 Task: Create a task  Improve loading speed of the app , assign it to team member softage.9@softage.net in the project TribeWorks and update the status of the task to  On Track  , set the priority of the task to High.
Action: Mouse moved to (18, 50)
Screenshot: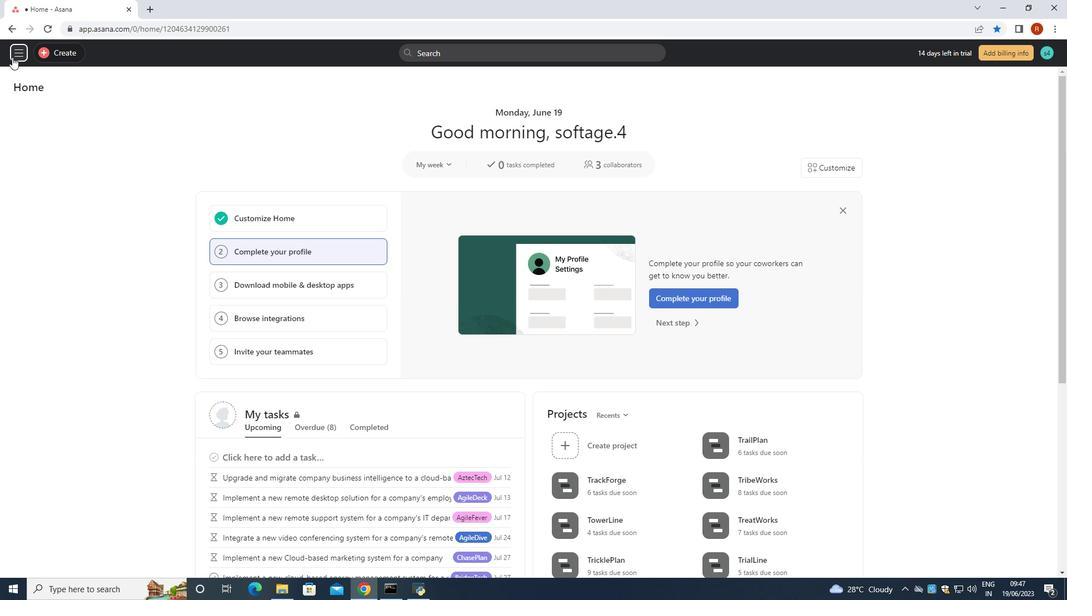 
Action: Mouse pressed left at (18, 50)
Screenshot: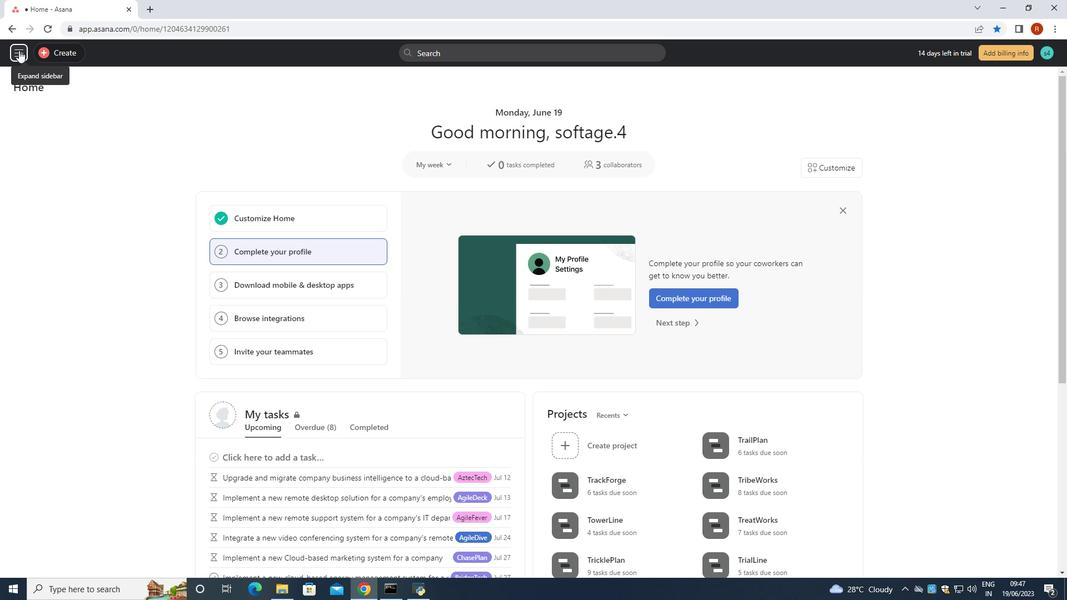 
Action: Mouse moved to (65, 395)
Screenshot: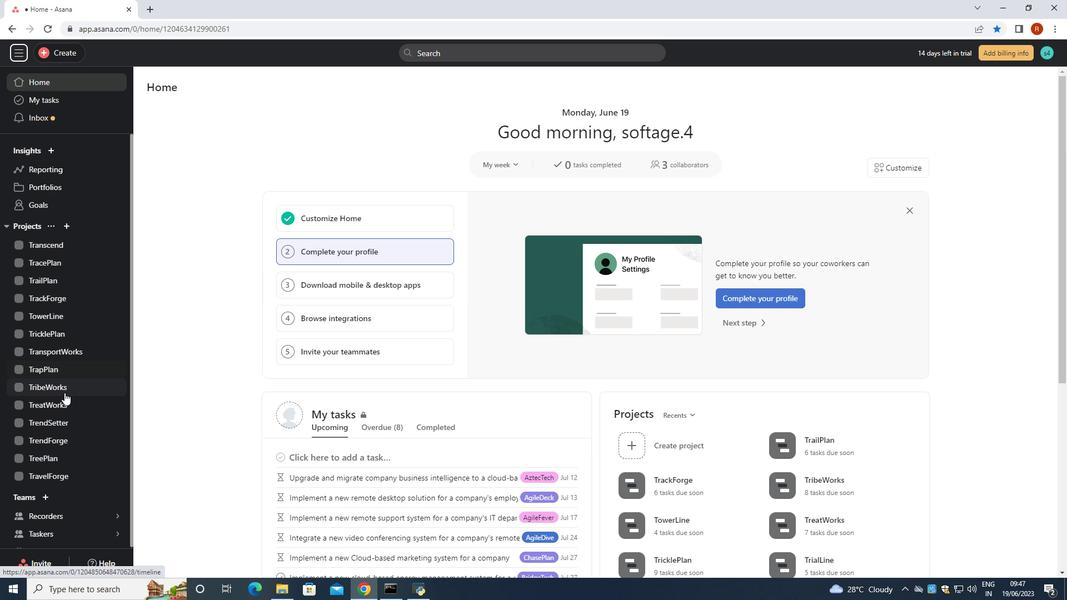 
Action: Mouse pressed left at (65, 395)
Screenshot: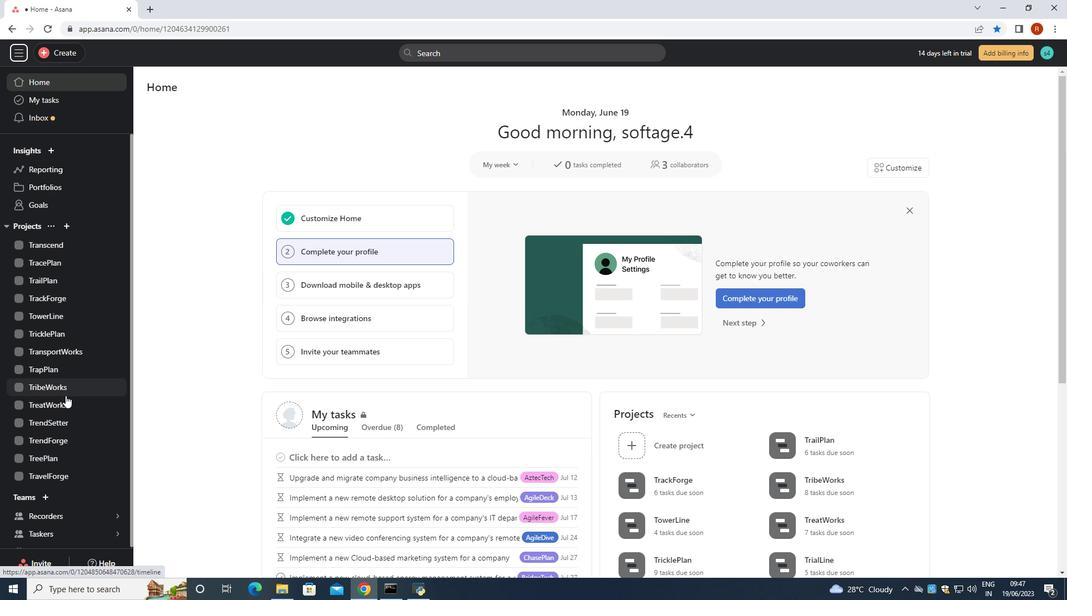 
Action: Mouse moved to (169, 137)
Screenshot: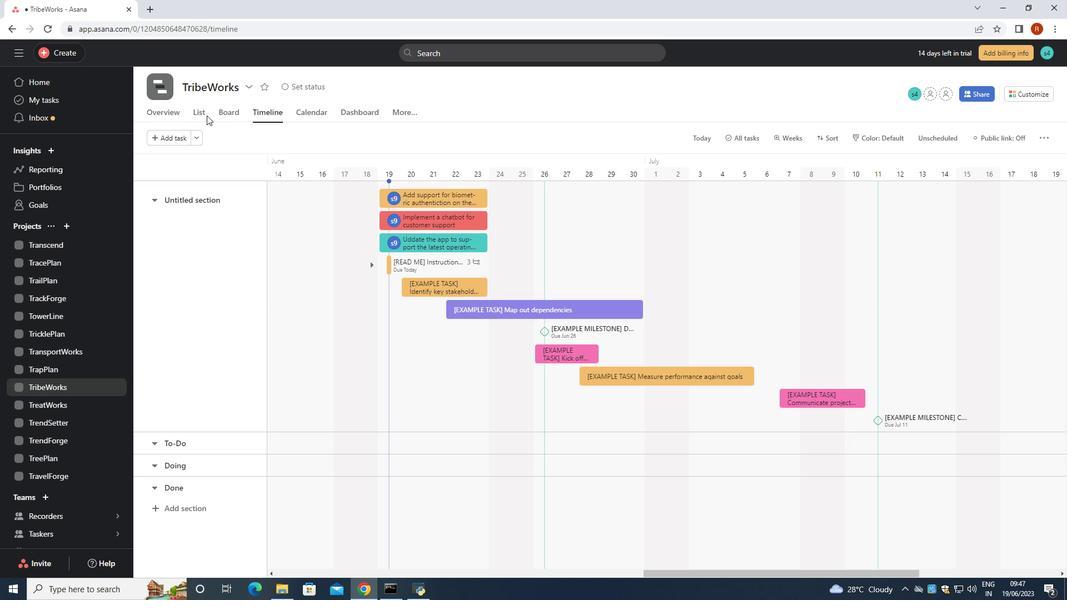 
Action: Mouse pressed left at (169, 137)
Screenshot: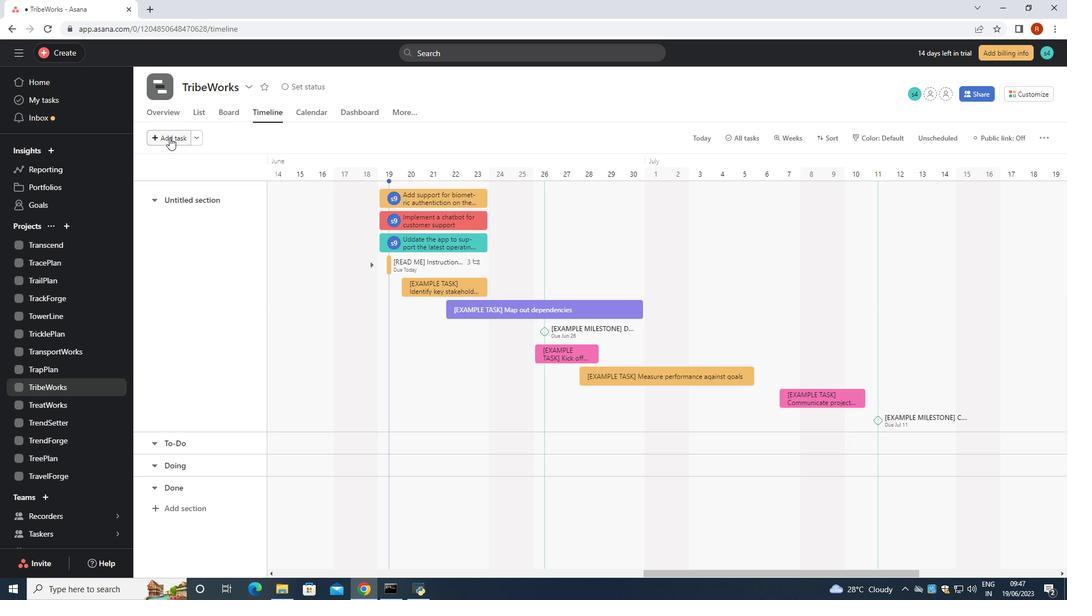 
Action: Key pressed <Key.shift><Key.shift><Key.shift><Key.shift><Key.shift><Key.shift><Key.shift><Key.shift><Key.shift><Key.shift><Key.shift><Key.shift><Key.shift><Key.shift>Improve<Key.space><Key.shift><Key.shift>loading<Key.space>speed<Key.space>of<Key.space>the<Key.space>app<Key.enter>
Screenshot: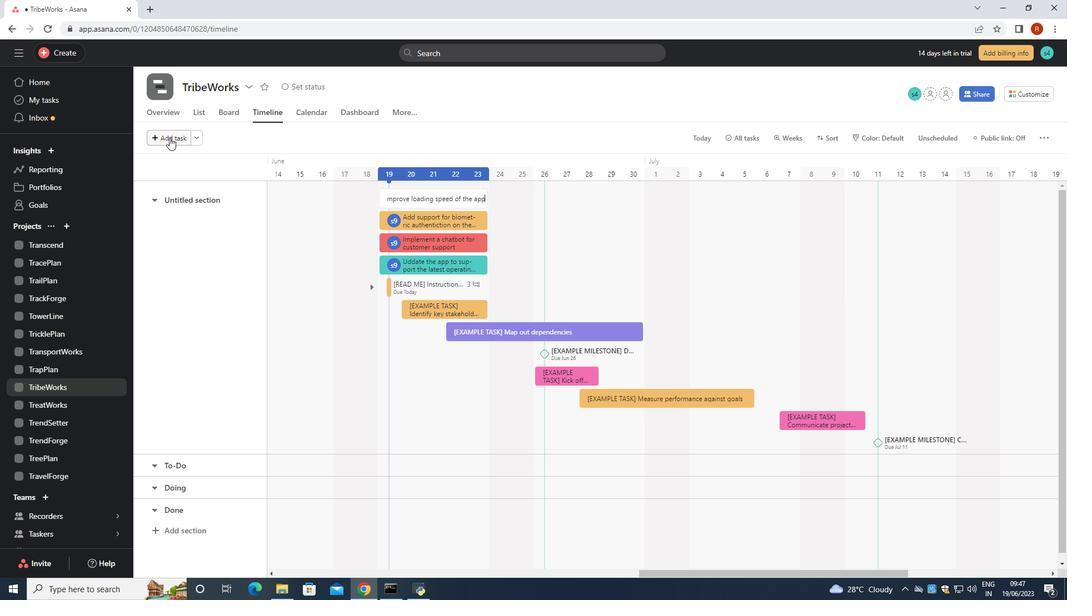 
Action: Mouse moved to (448, 191)
Screenshot: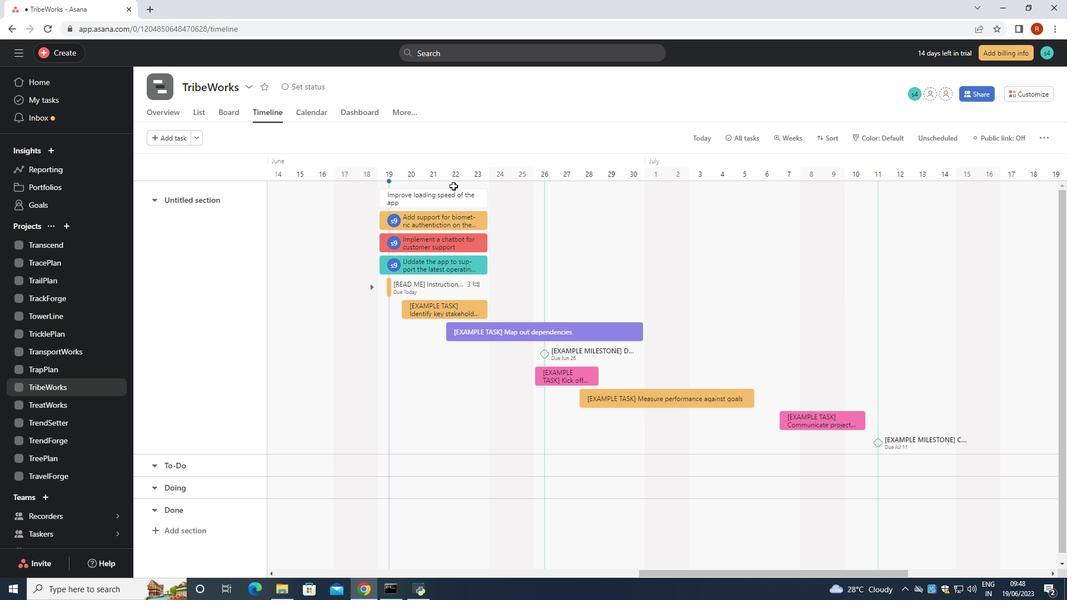 
Action: Mouse pressed left at (448, 191)
Screenshot: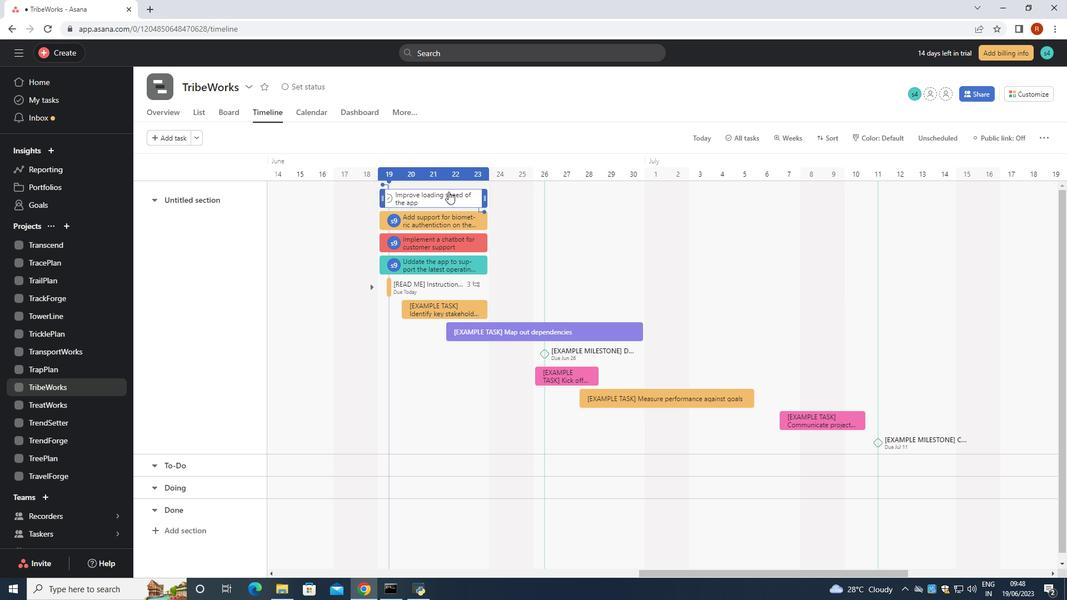 
Action: Mouse moved to (809, 204)
Screenshot: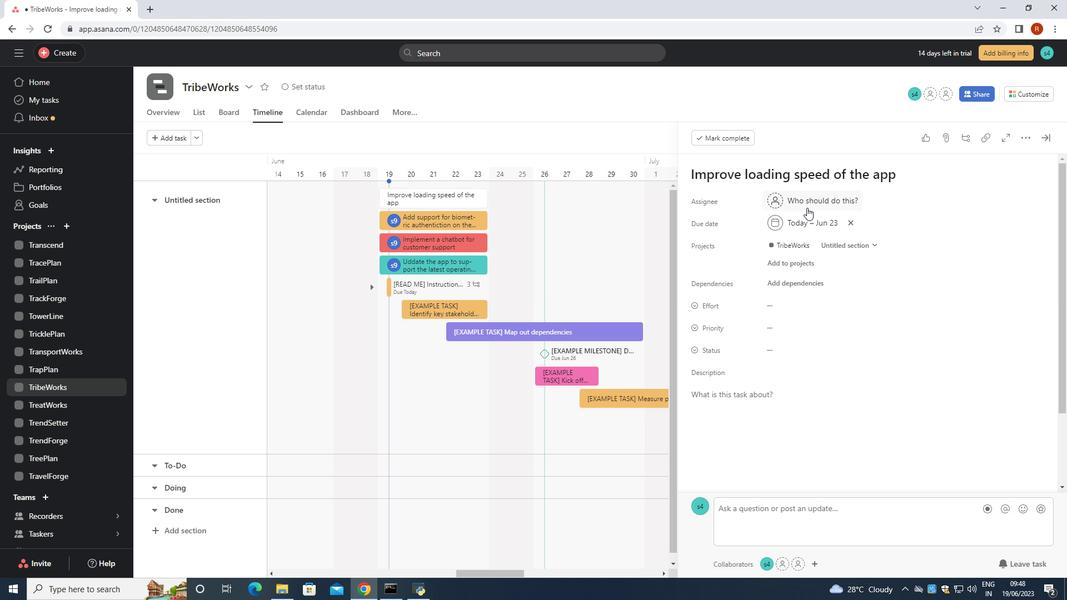 
Action: Mouse pressed left at (809, 204)
Screenshot: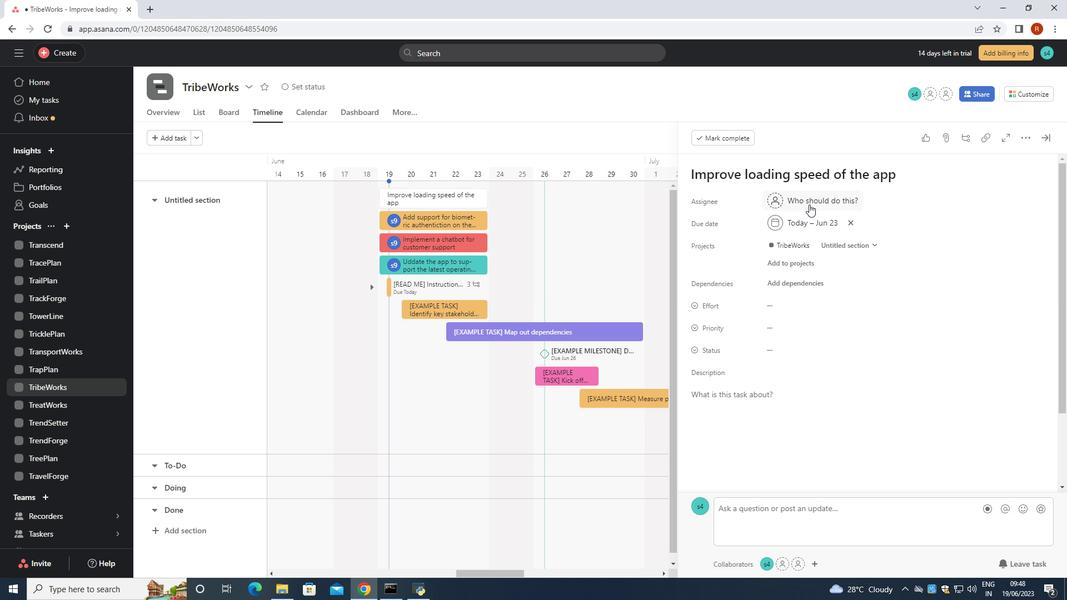 
Action: Key pressed <Key.shift>Softage.9<Key.shift>@softage.net
Screenshot: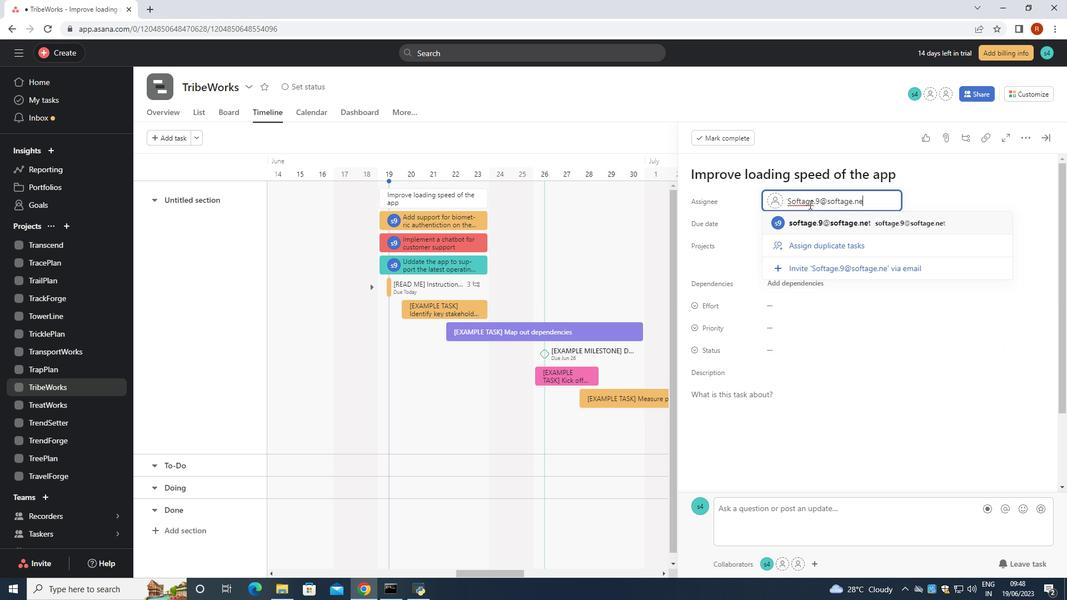 
Action: Mouse moved to (913, 217)
Screenshot: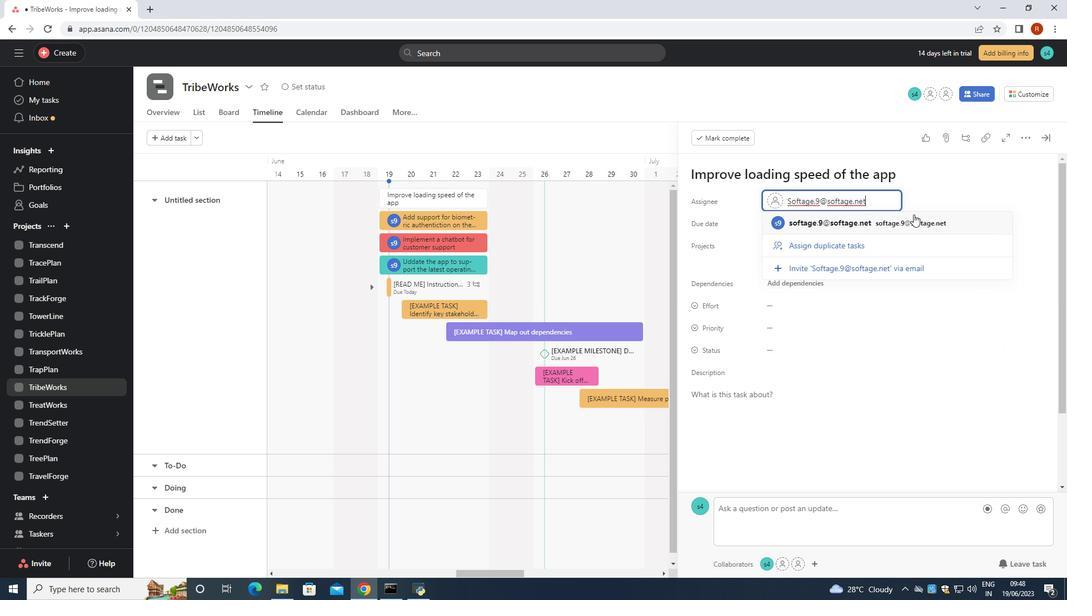 
Action: Mouse pressed left at (913, 217)
Screenshot: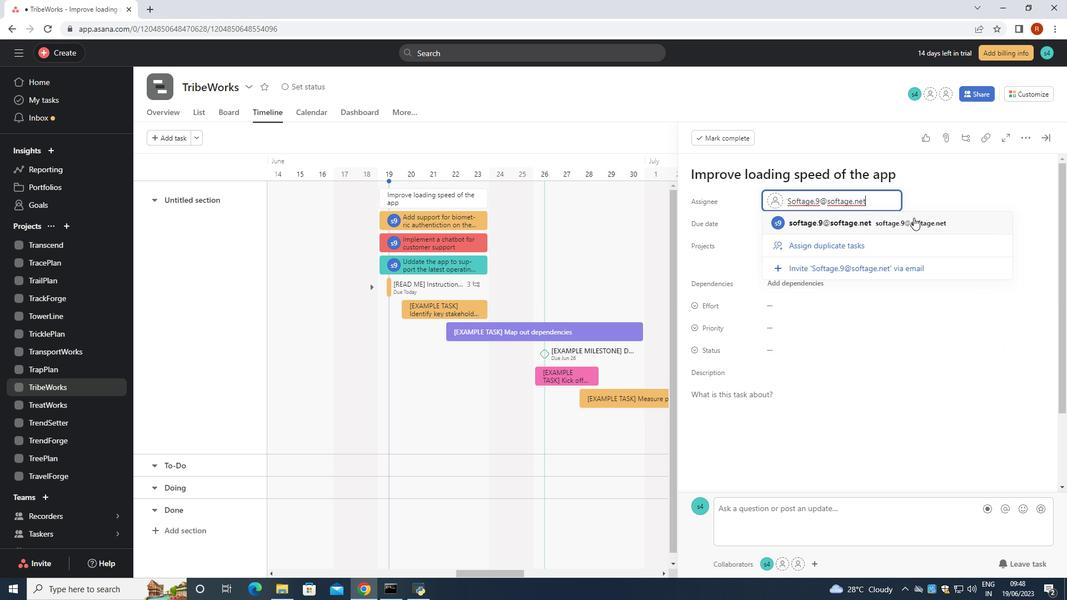 
Action: Mouse moved to (784, 348)
Screenshot: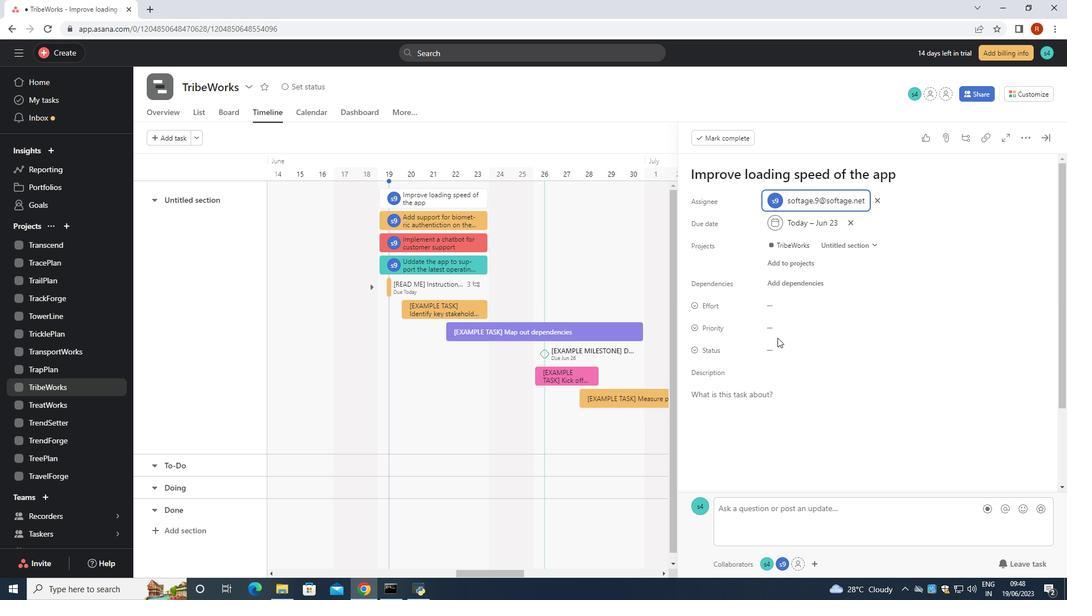
Action: Mouse pressed left at (784, 348)
Screenshot: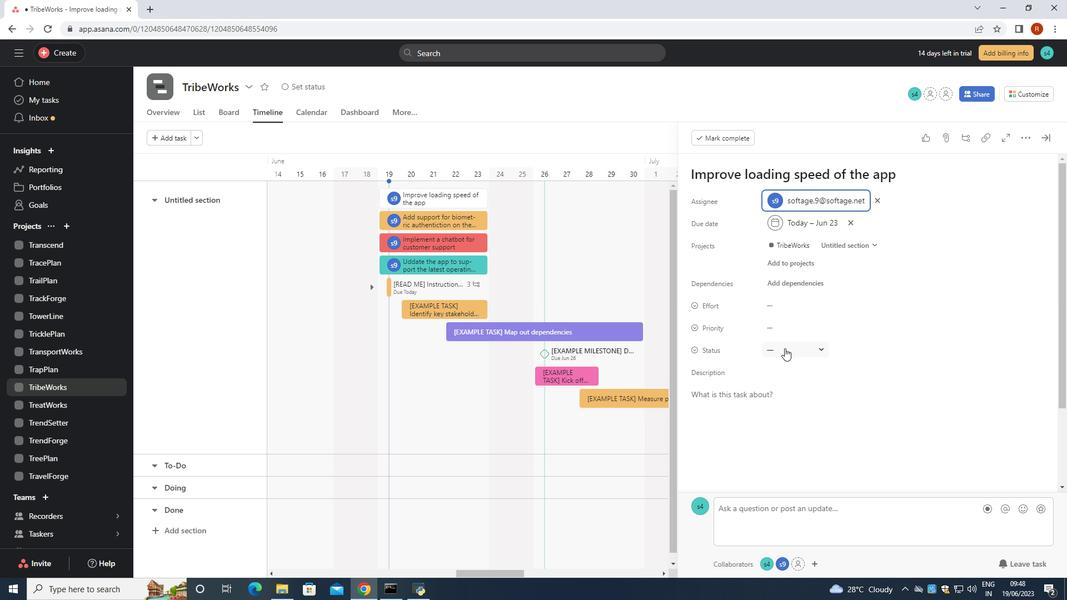 
Action: Mouse moved to (806, 389)
Screenshot: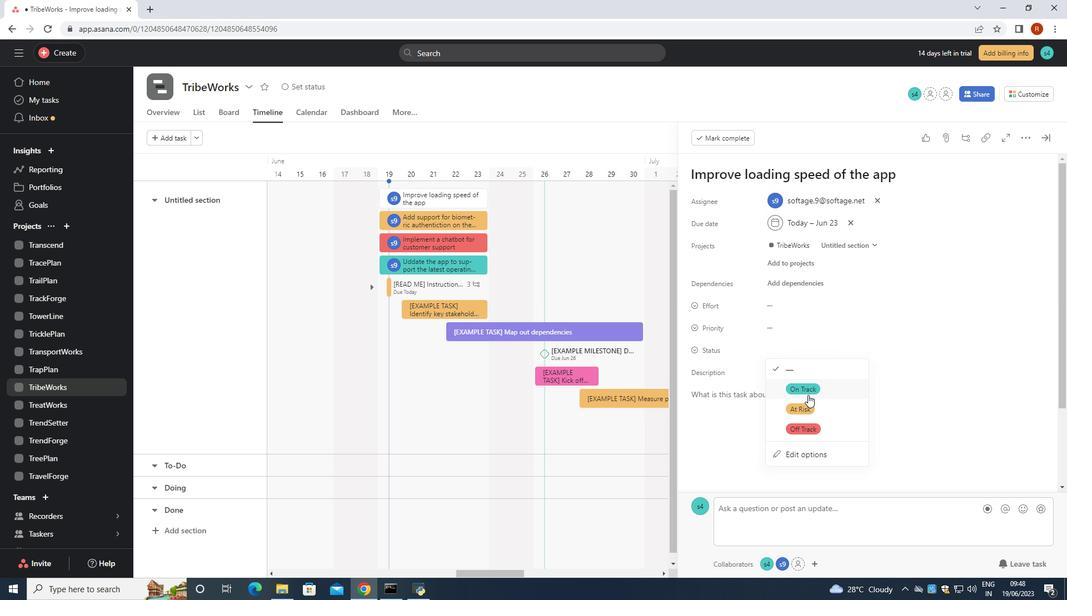 
Action: Mouse pressed left at (806, 389)
Screenshot: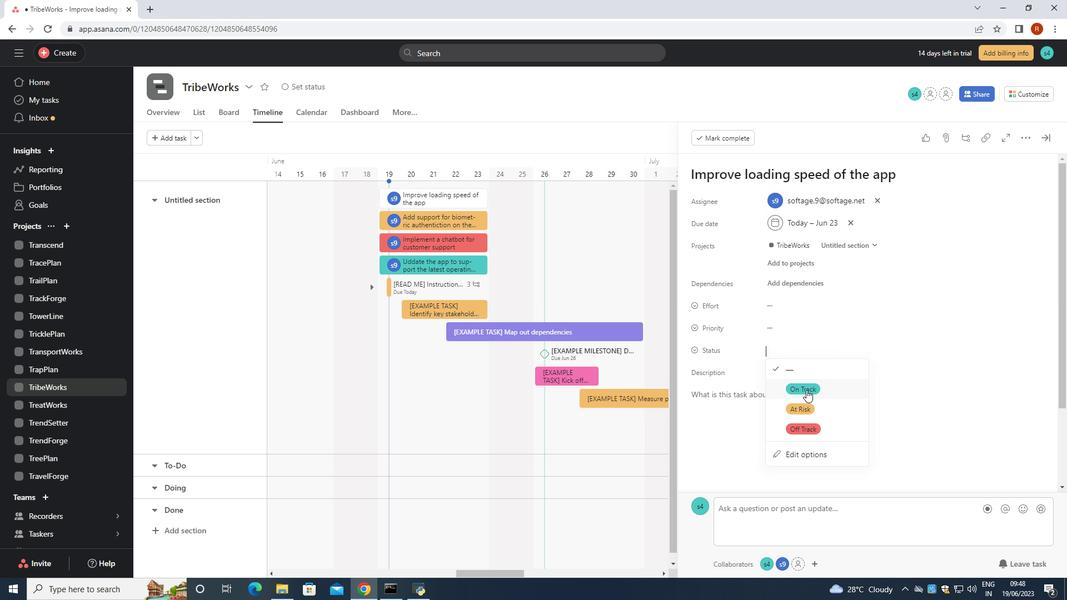 
Action: Mouse moved to (791, 330)
Screenshot: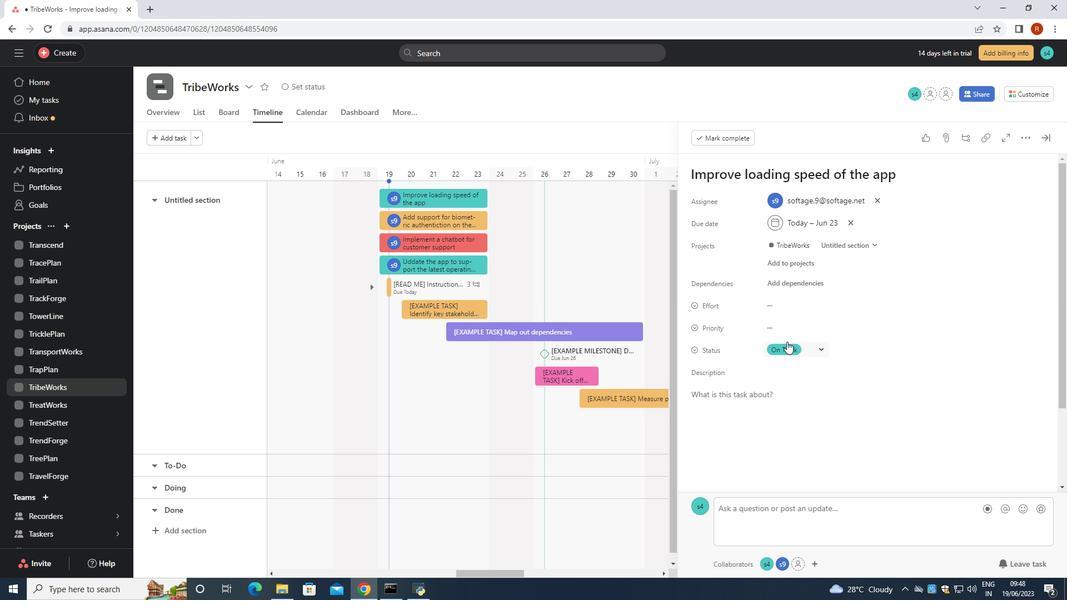 
Action: Mouse pressed left at (791, 330)
Screenshot: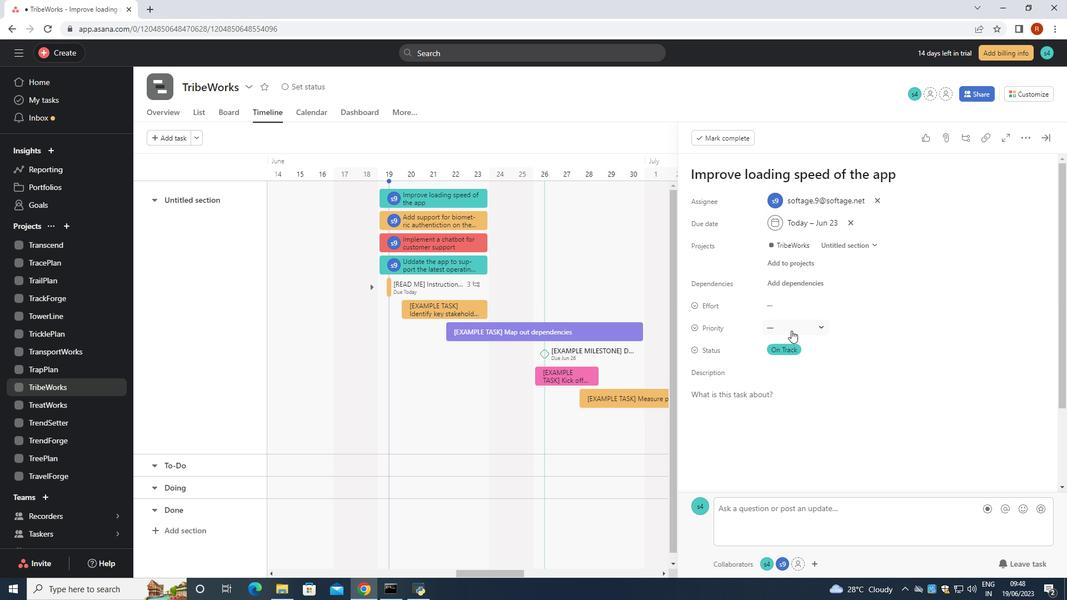 
Action: Mouse moved to (802, 366)
Screenshot: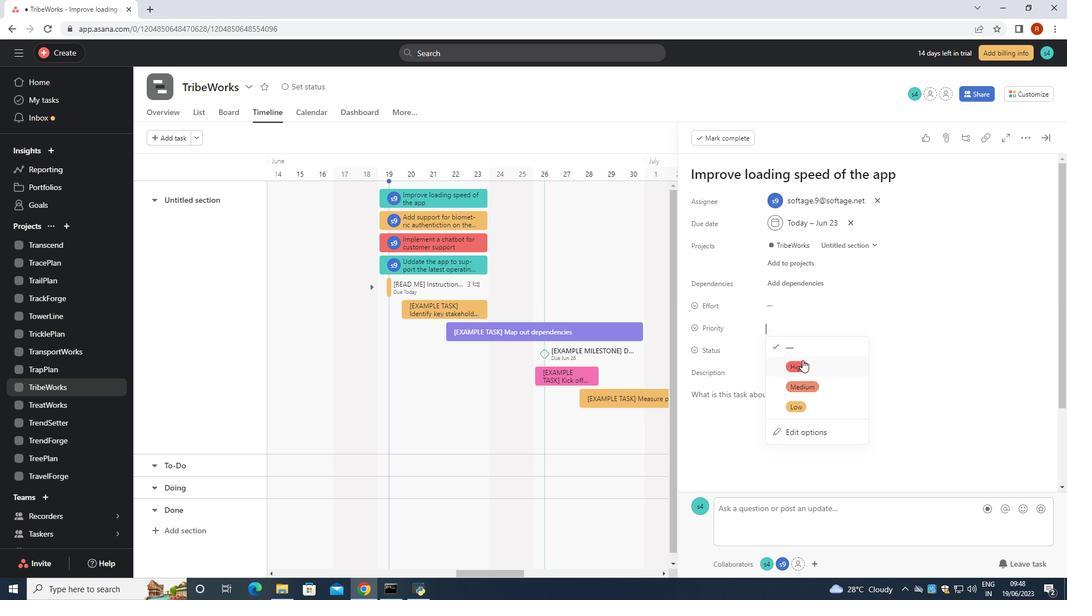 
Action: Mouse pressed left at (802, 366)
Screenshot: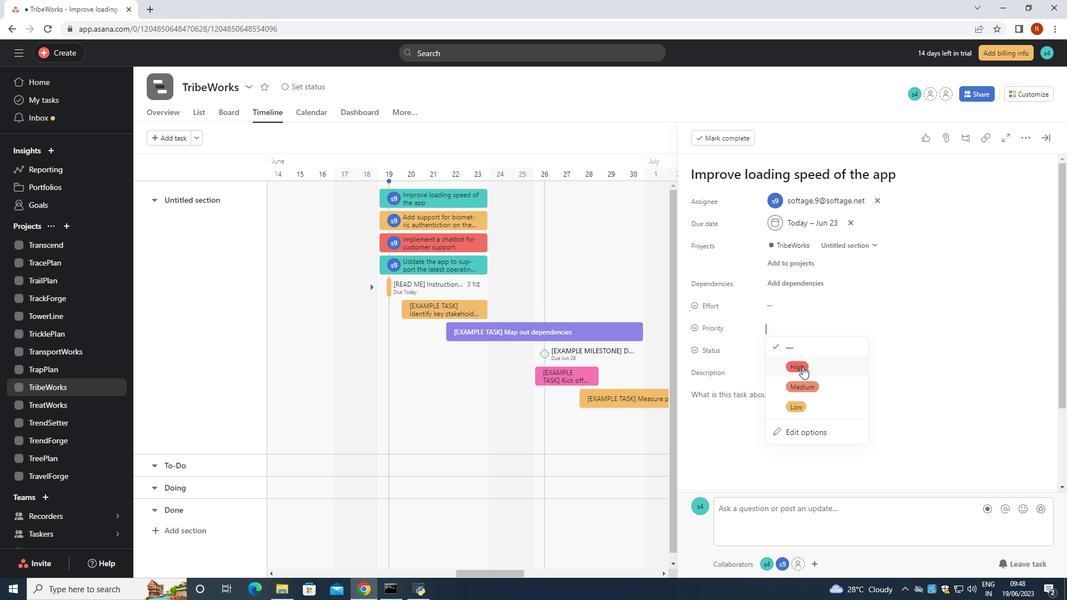 
Action: Mouse moved to (846, 299)
Screenshot: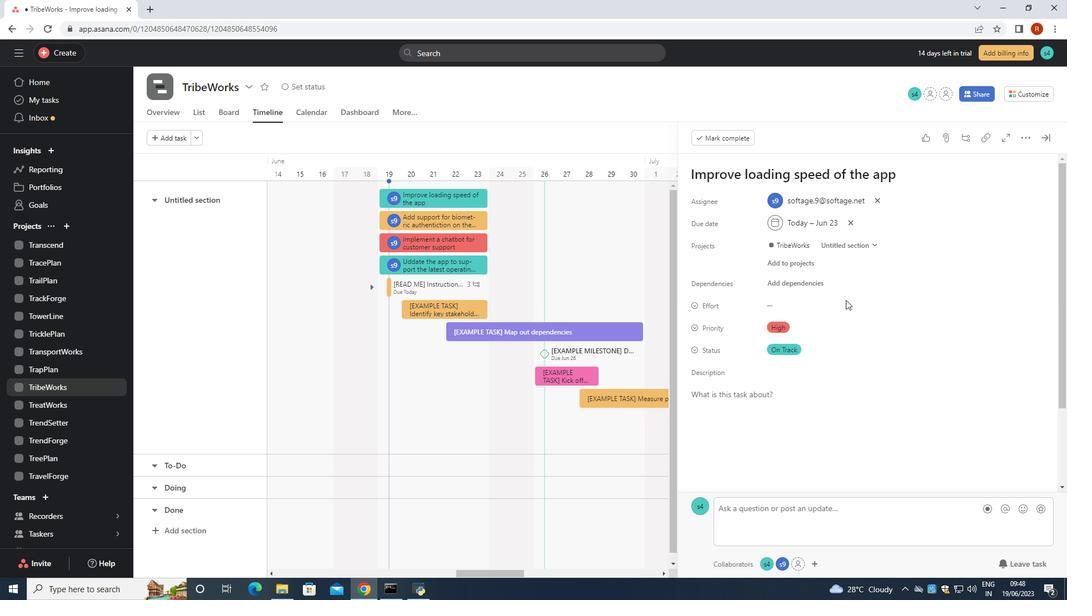 
